 Task: Use Sweep Motion Sound Effect in this video "Movie B.mp4"
Action: Mouse moved to (346, 132)
Screenshot: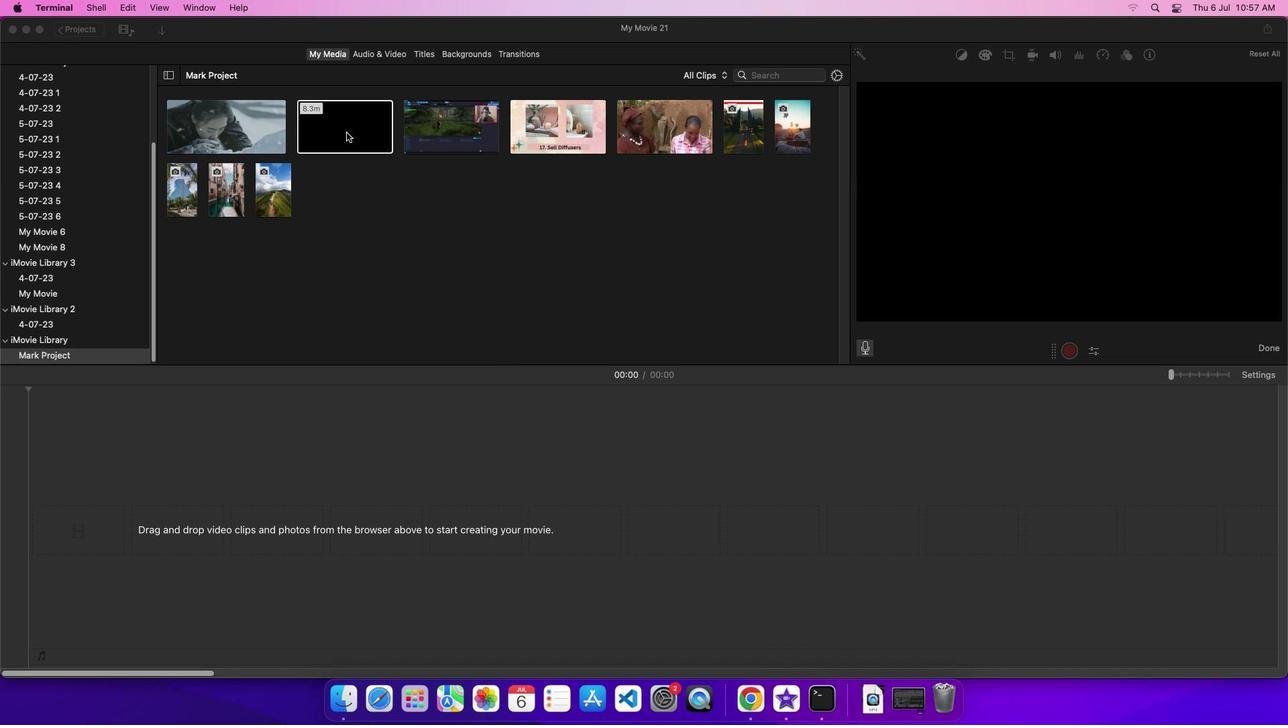 
Action: Mouse pressed left at (346, 132)
Screenshot: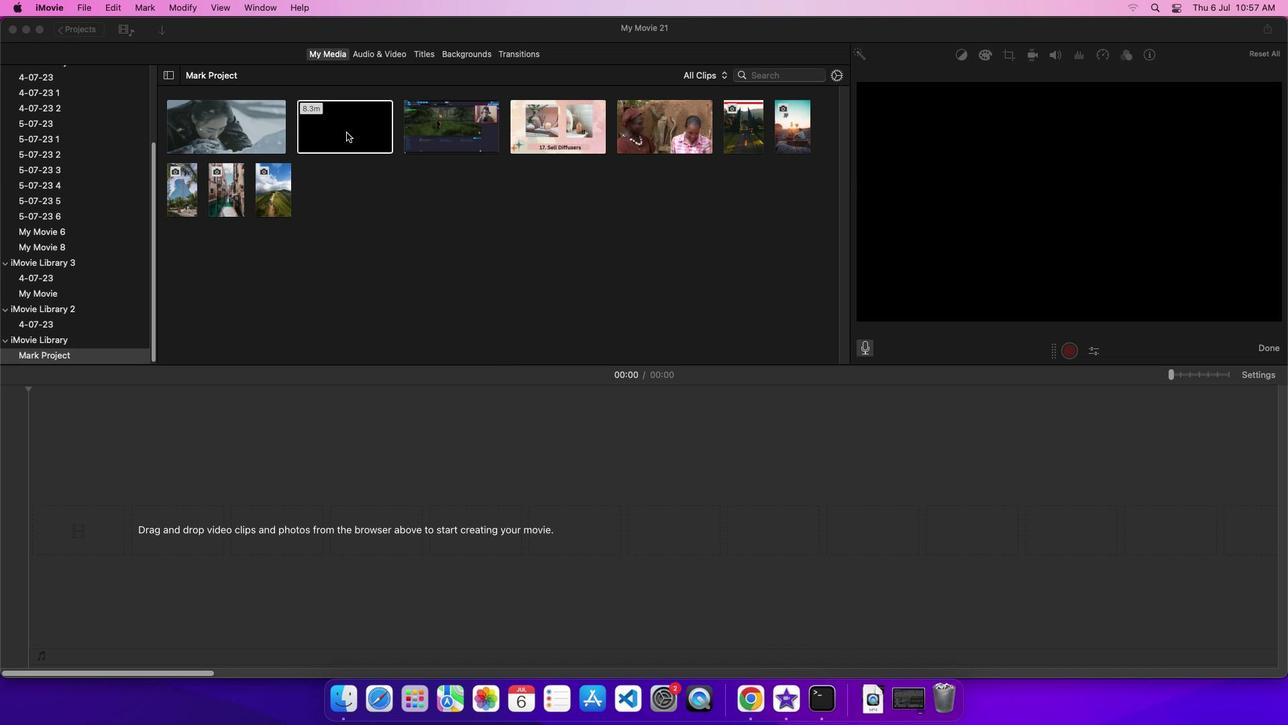 
Action: Mouse moved to (362, 125)
Screenshot: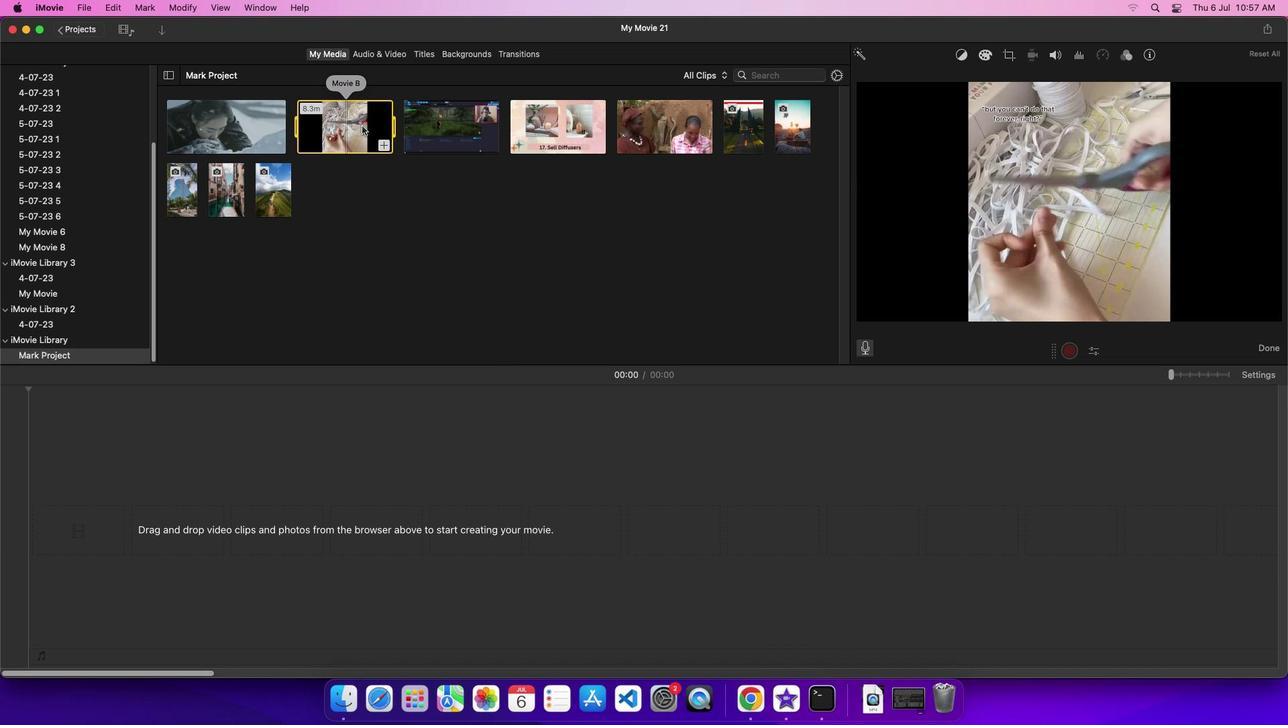 
Action: Mouse pressed left at (362, 125)
Screenshot: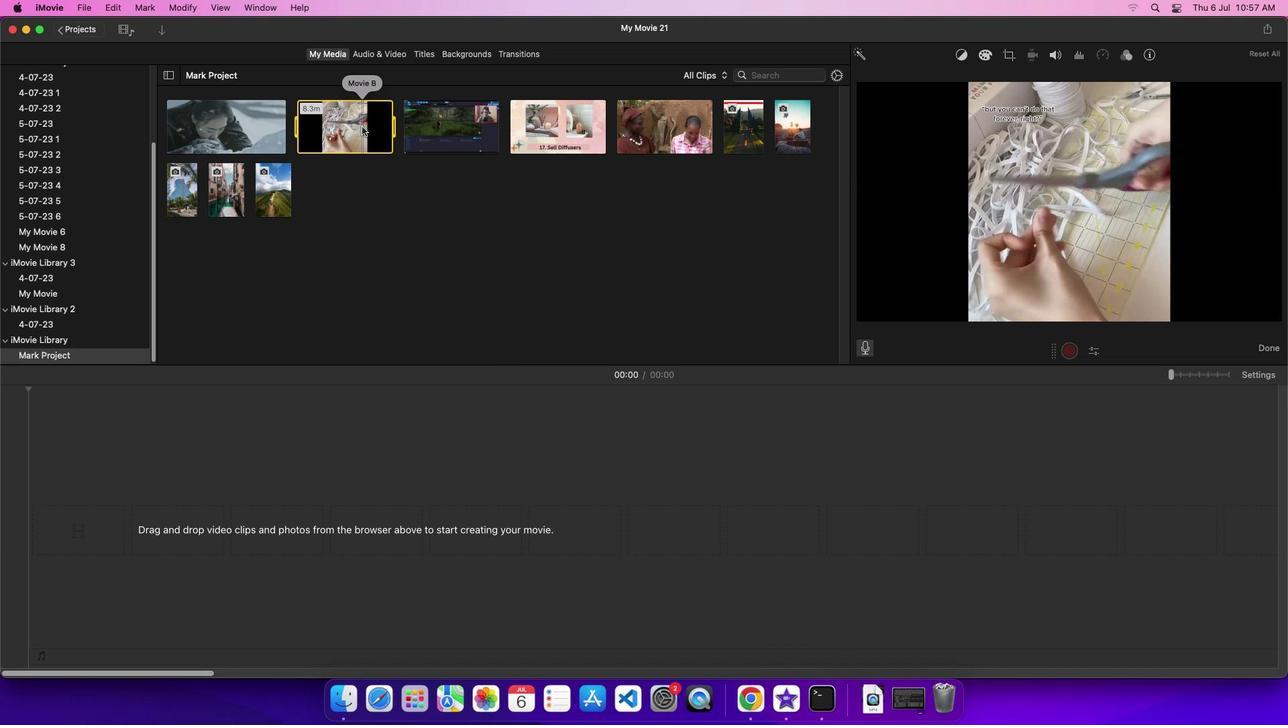 
Action: Mouse moved to (373, 55)
Screenshot: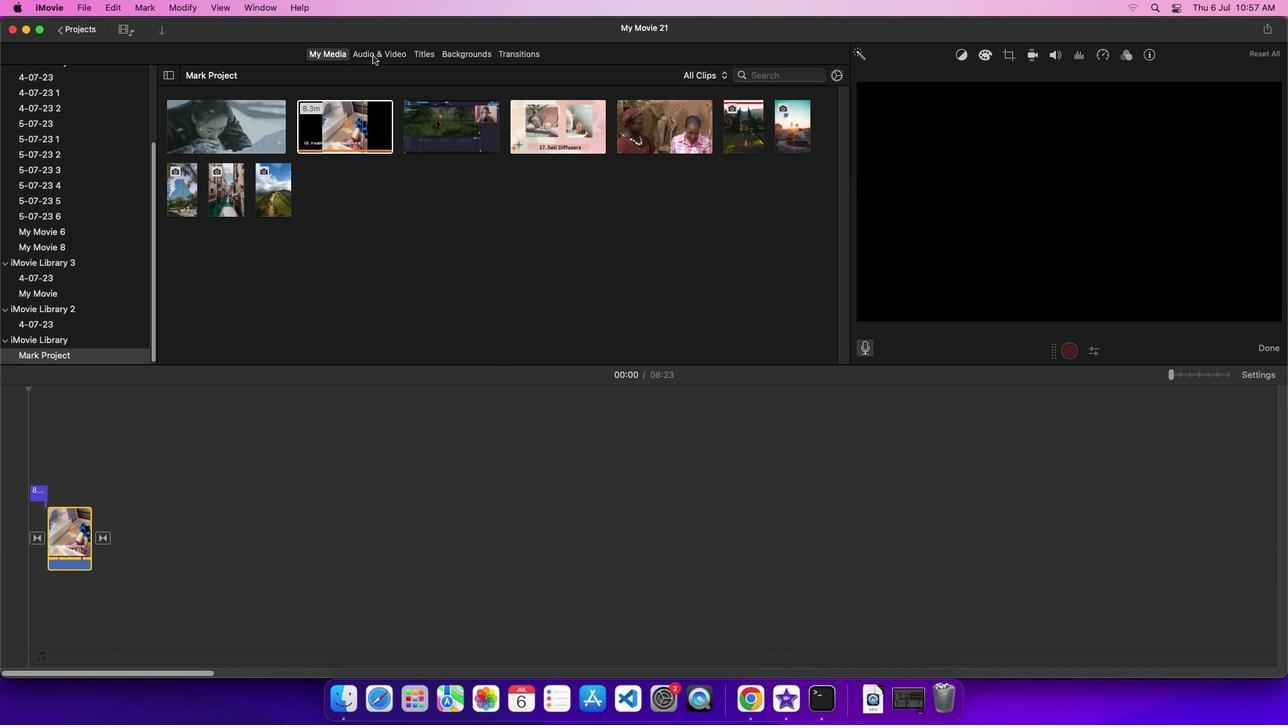
Action: Mouse pressed left at (373, 55)
Screenshot: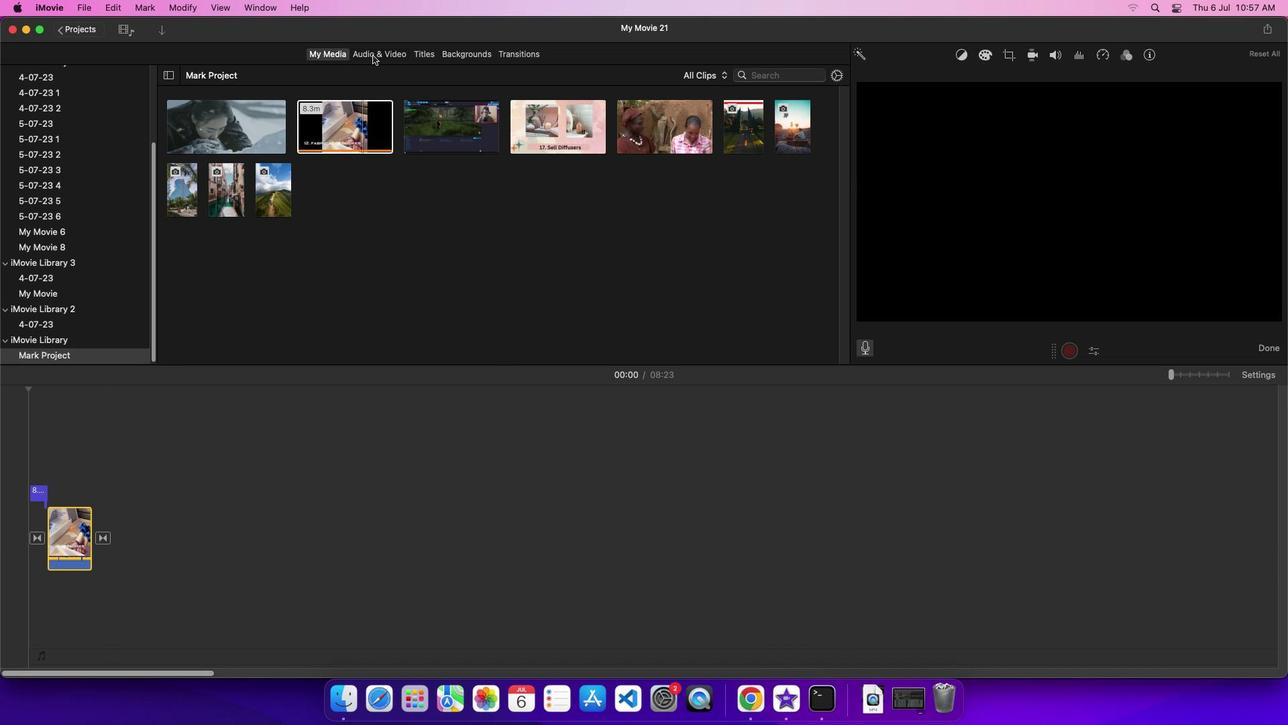 
Action: Mouse moved to (83, 123)
Screenshot: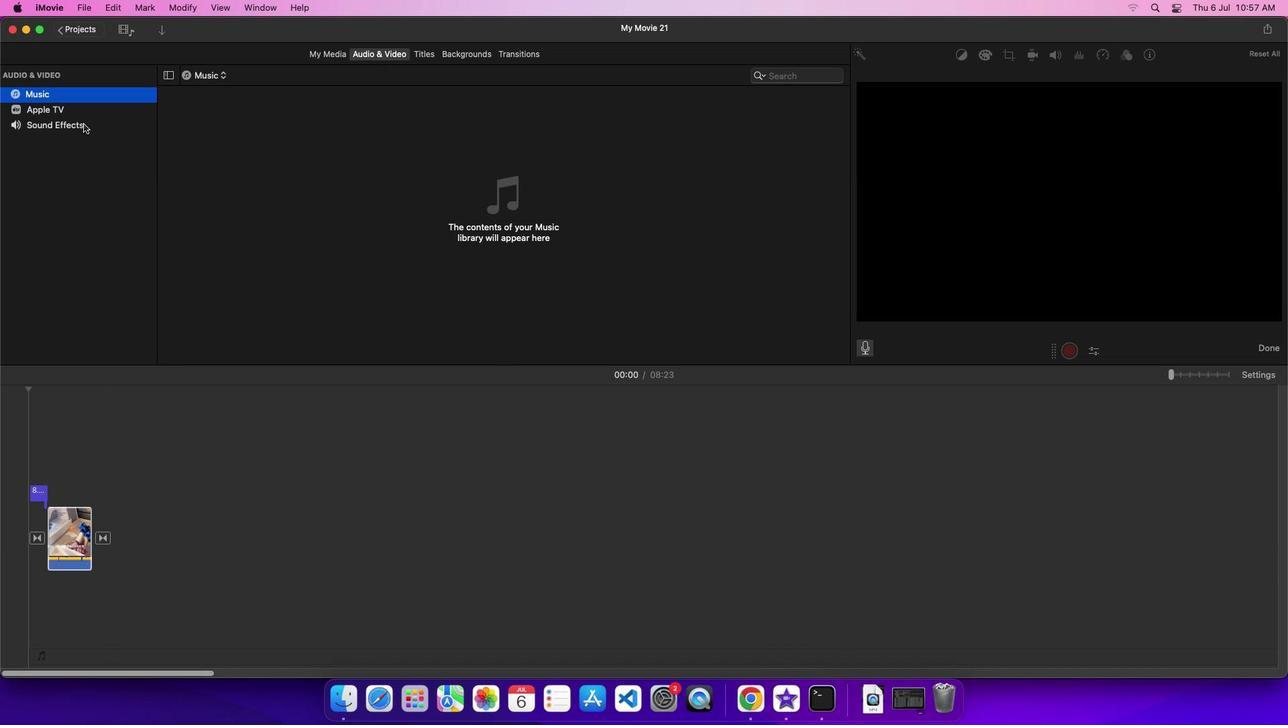 
Action: Mouse pressed left at (83, 123)
Screenshot: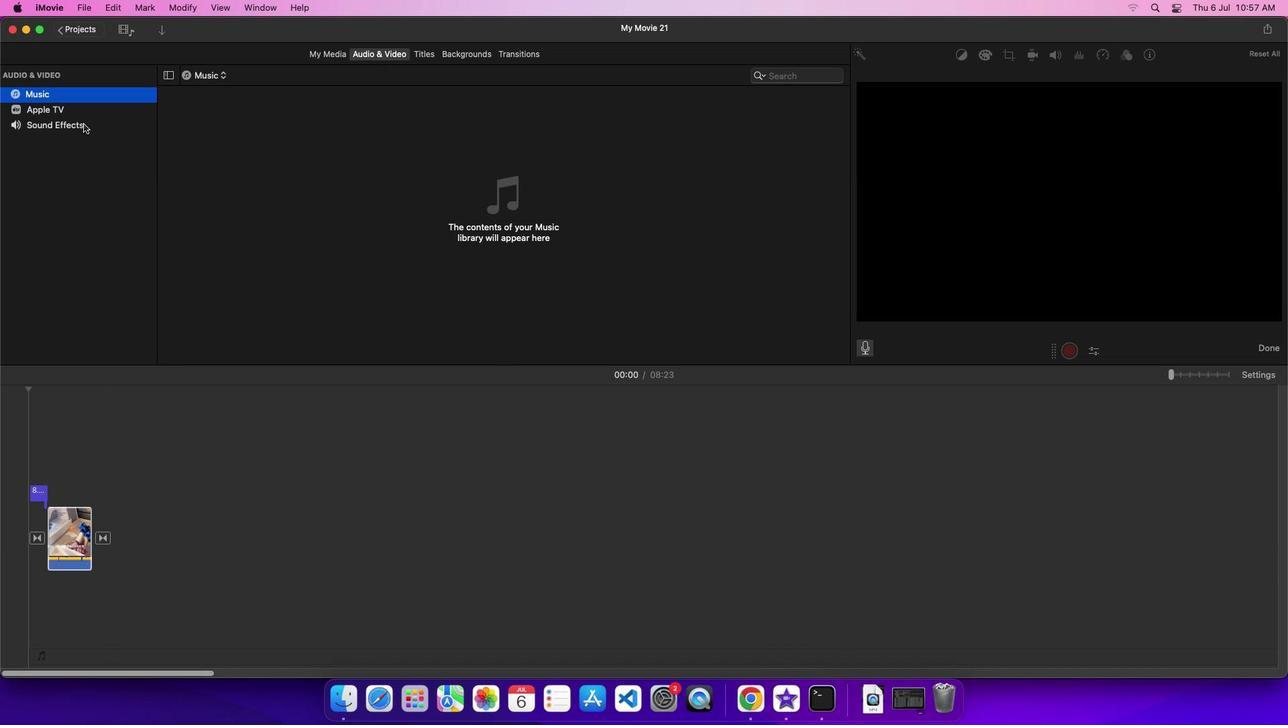 
Action: Mouse moved to (247, 321)
Screenshot: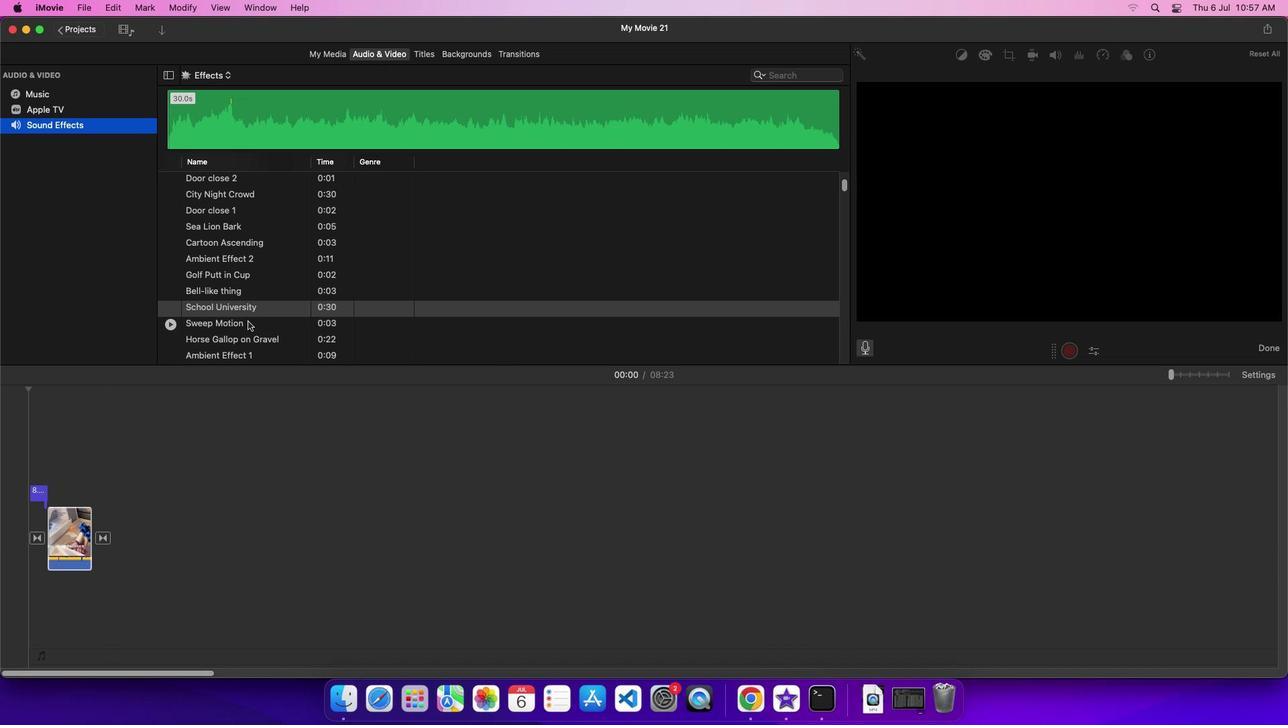 
Action: Mouse pressed left at (247, 321)
Screenshot: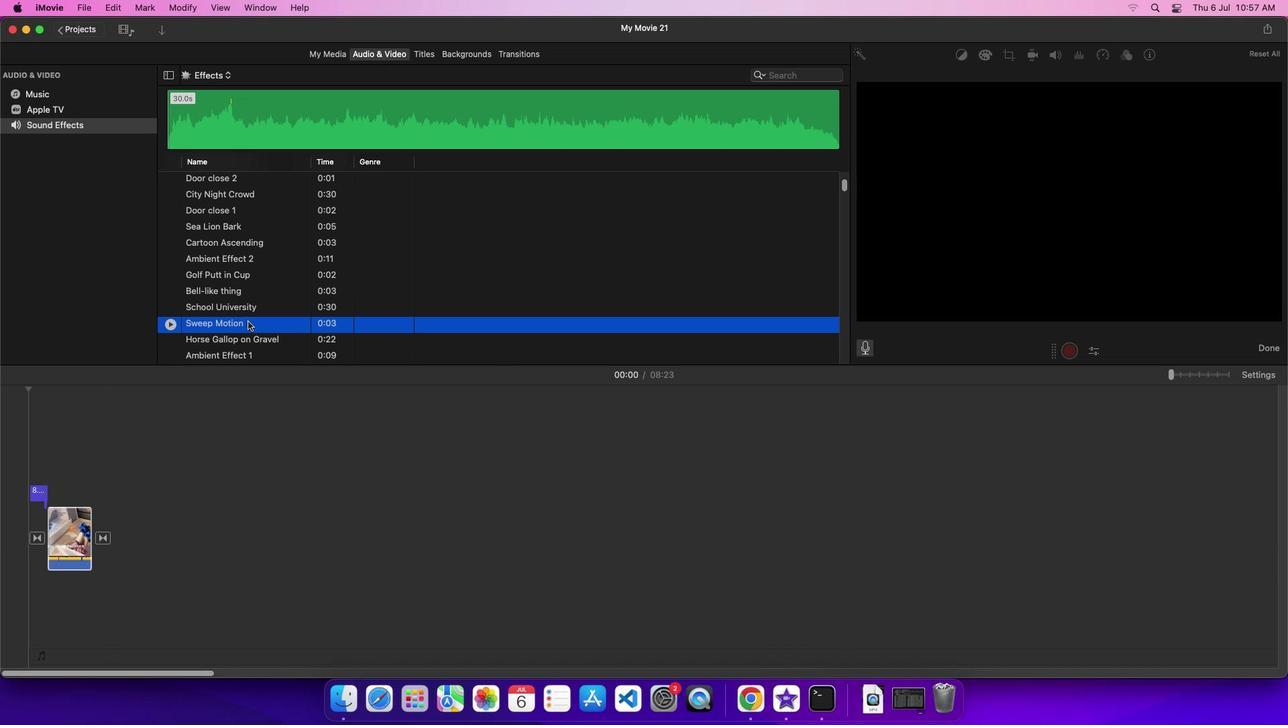 
Action: Mouse moved to (286, 321)
Screenshot: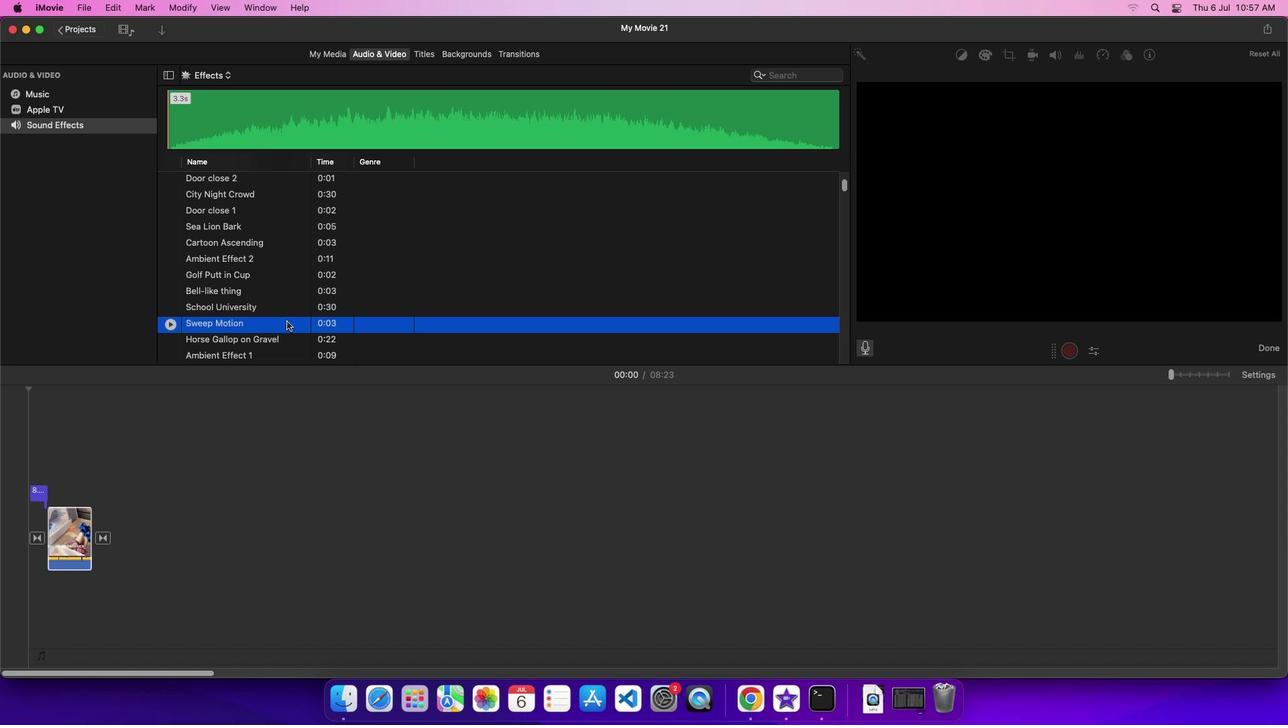 
Action: Mouse pressed left at (286, 321)
Screenshot: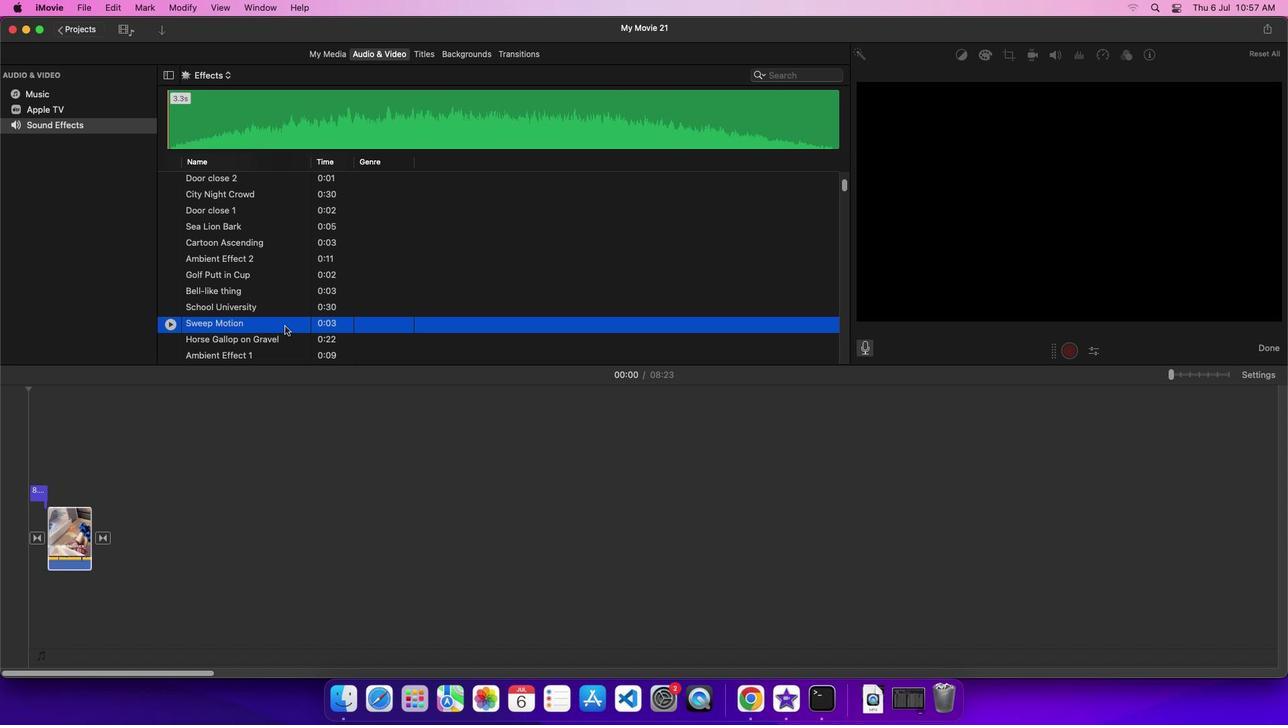 
Action: Mouse moved to (73, 588)
Screenshot: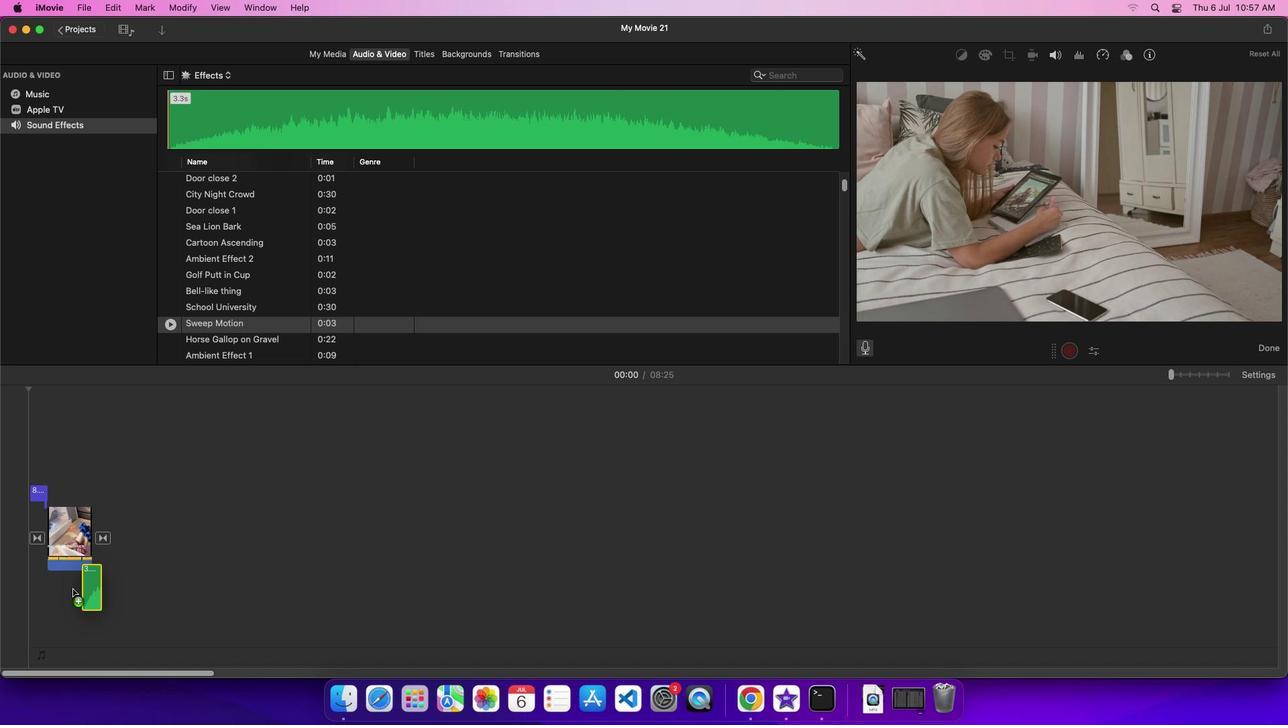 
